 Task: Check the sale-to-list ratio of recessed lighting in the last 1 year.
Action: Mouse moved to (983, 218)
Screenshot: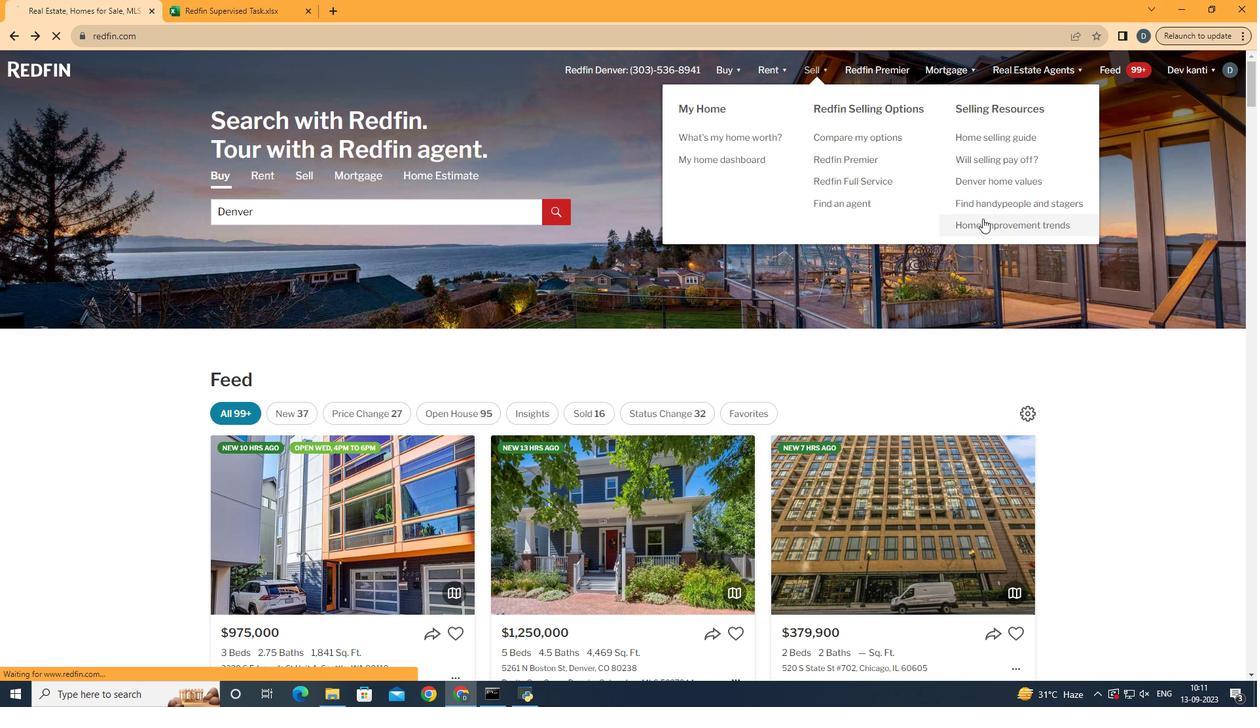 
Action: Mouse pressed left at (983, 218)
Screenshot: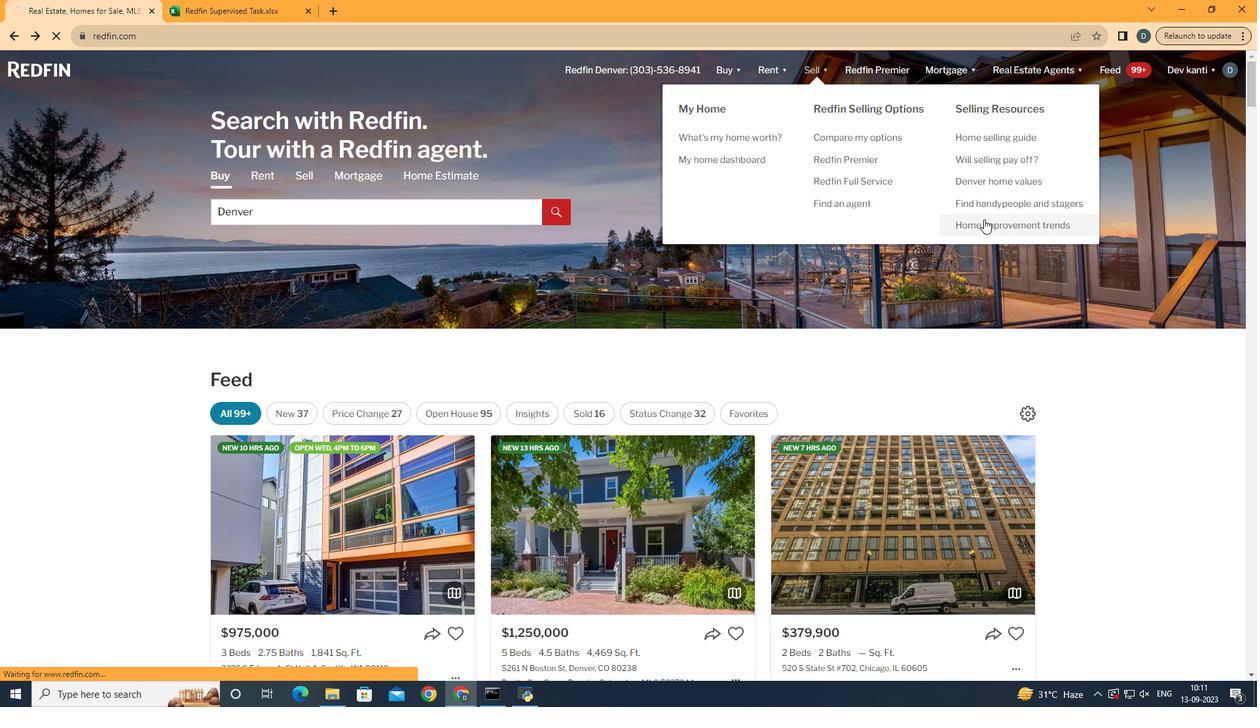 
Action: Mouse moved to (335, 253)
Screenshot: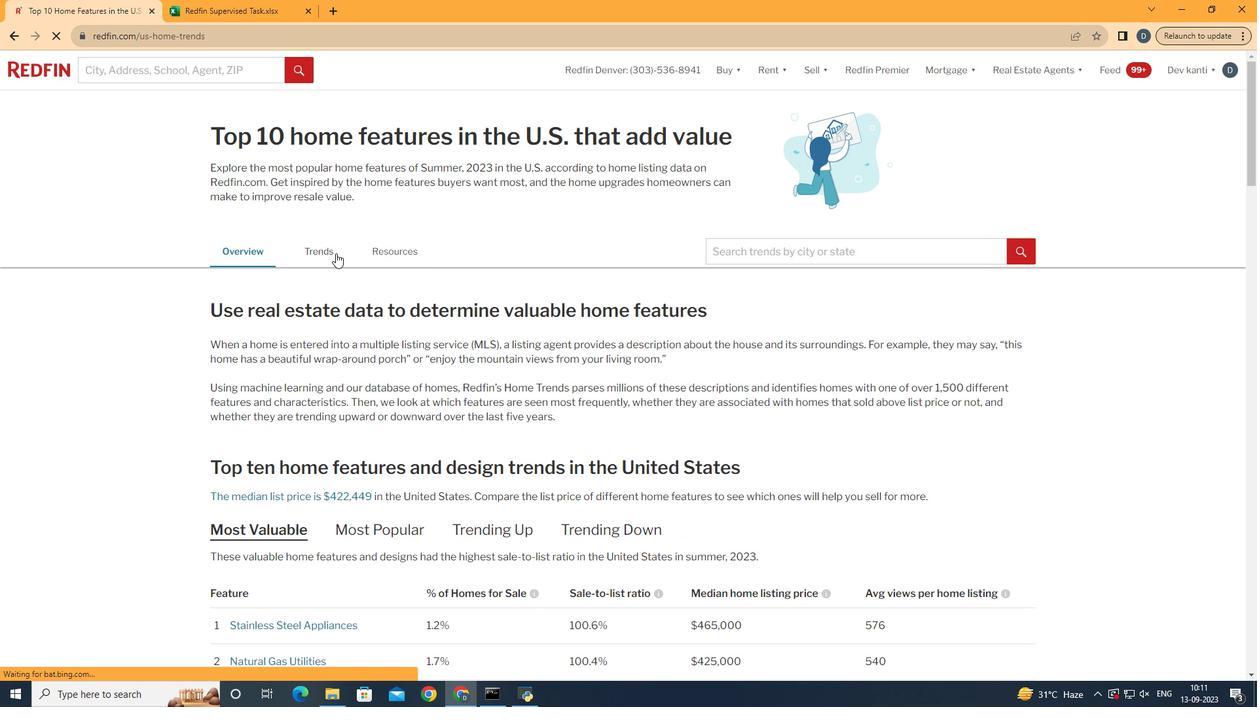 
Action: Mouse pressed left at (335, 253)
Screenshot: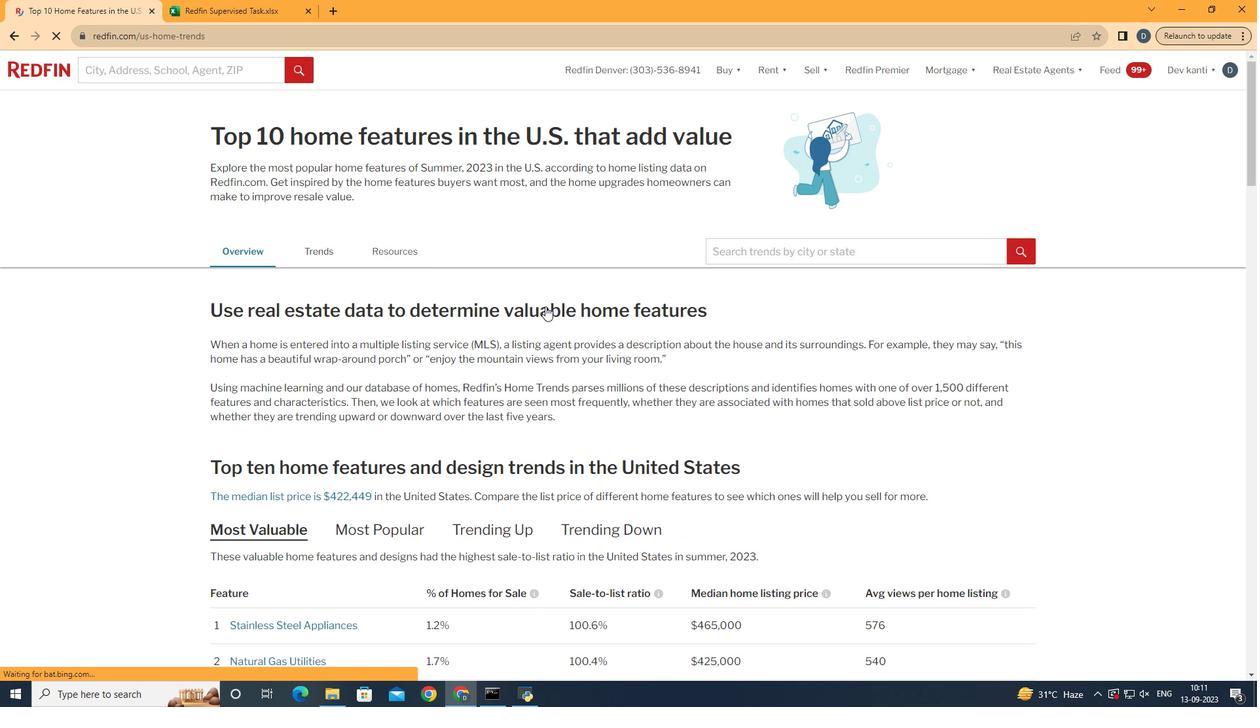 
Action: Mouse moved to (814, 339)
Screenshot: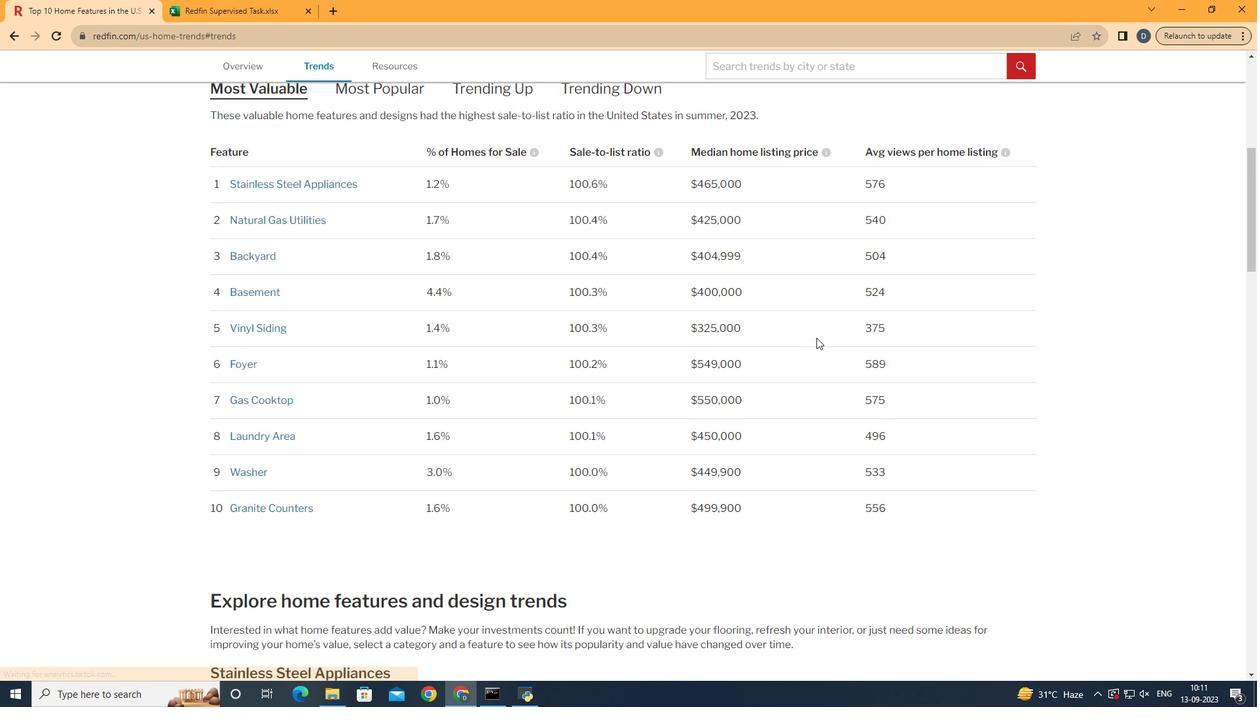 
Action: Mouse scrolled (814, 339) with delta (0, 0)
Screenshot: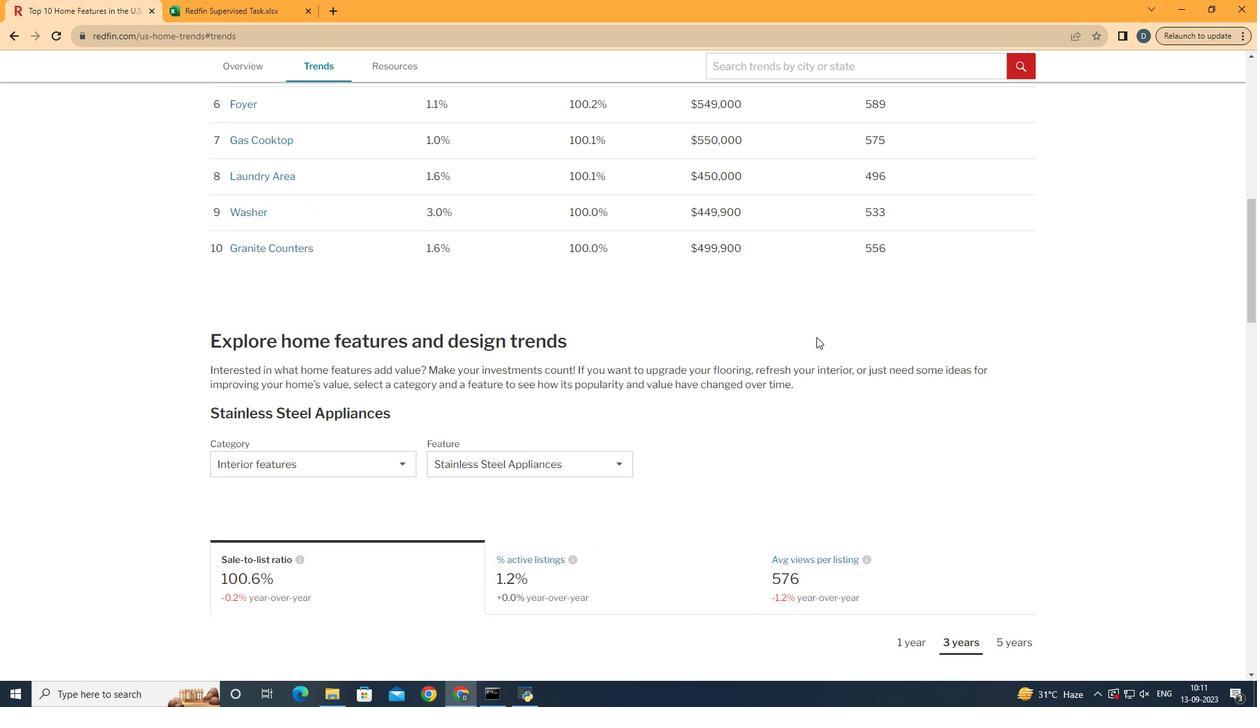 
Action: Mouse scrolled (814, 339) with delta (0, 0)
Screenshot: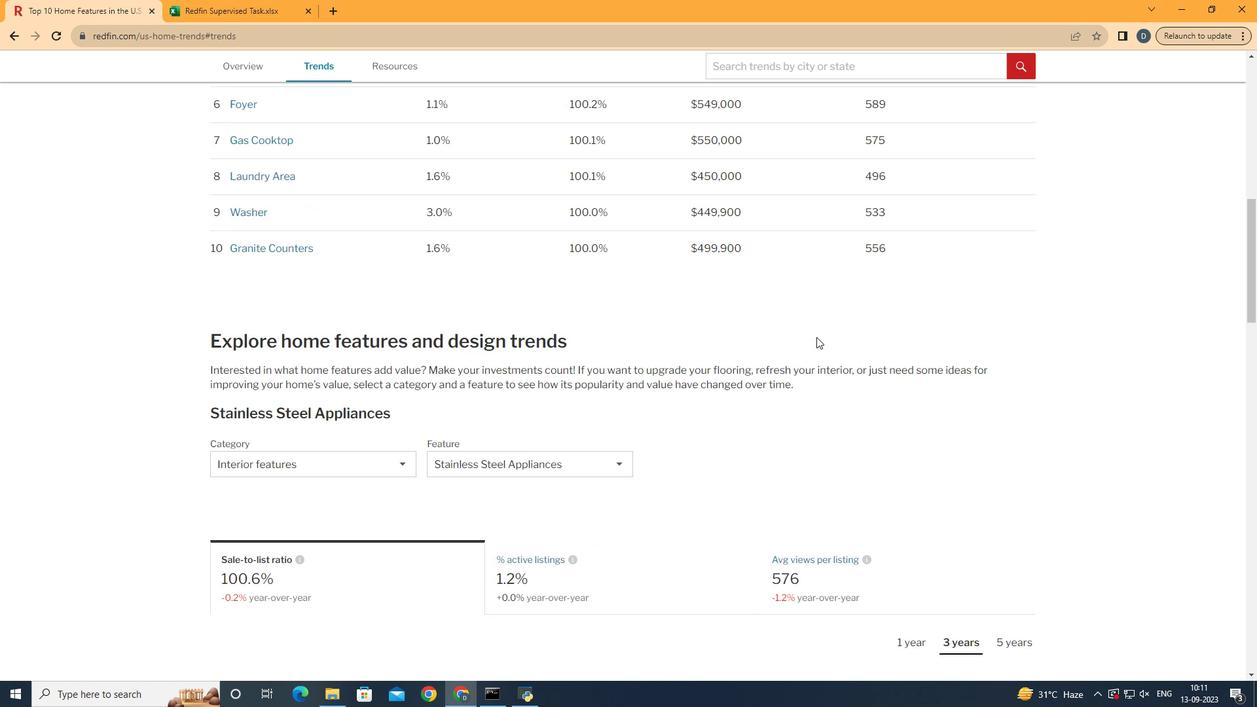 
Action: Mouse scrolled (814, 339) with delta (0, 0)
Screenshot: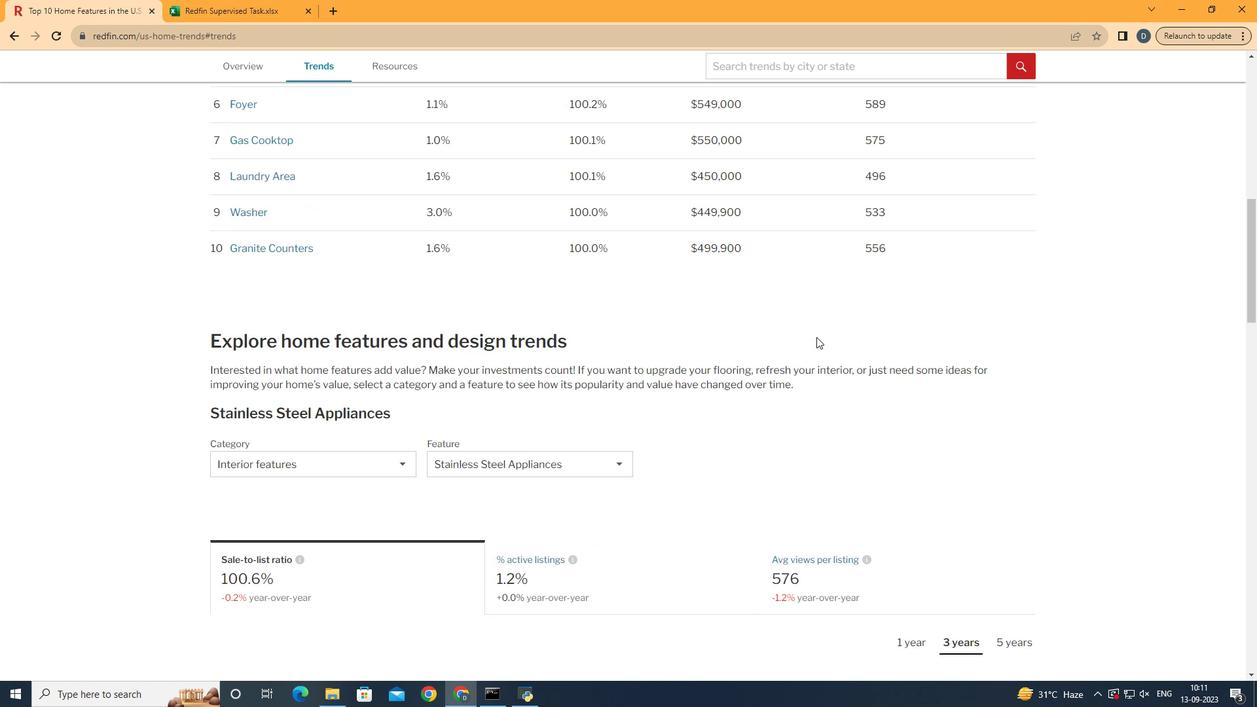 
Action: Mouse scrolled (814, 339) with delta (0, 0)
Screenshot: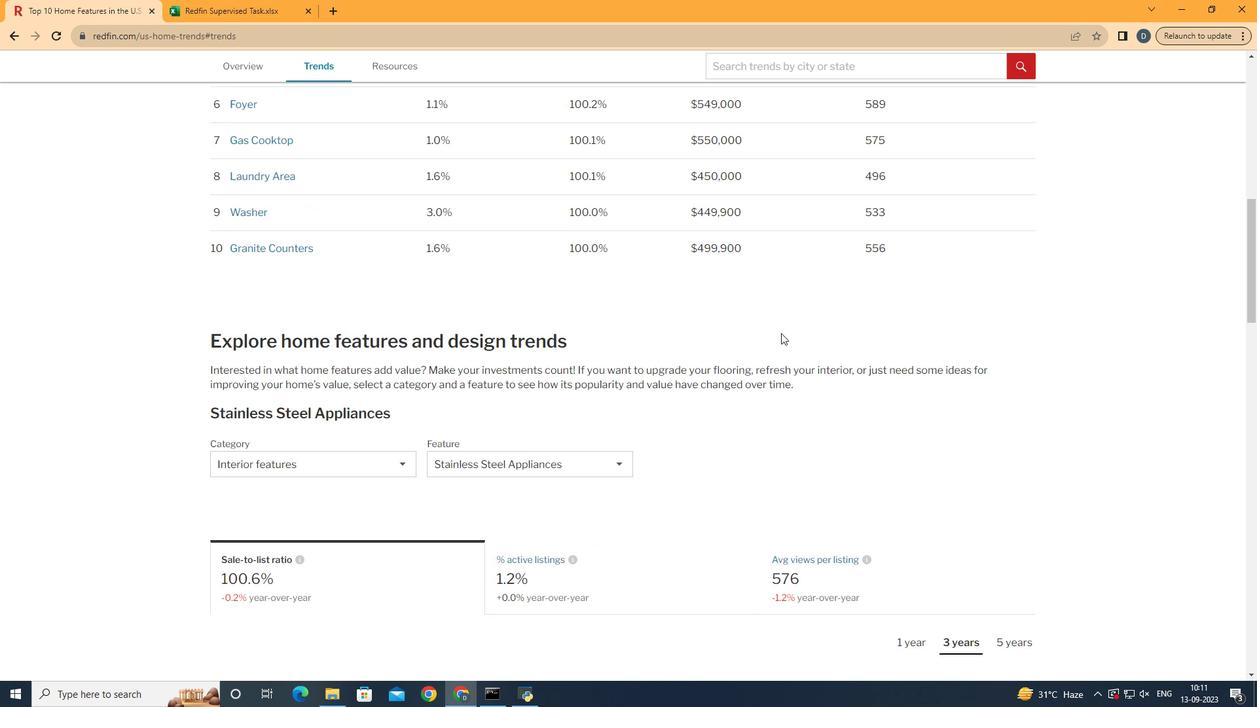 
Action: Mouse moved to (815, 337)
Screenshot: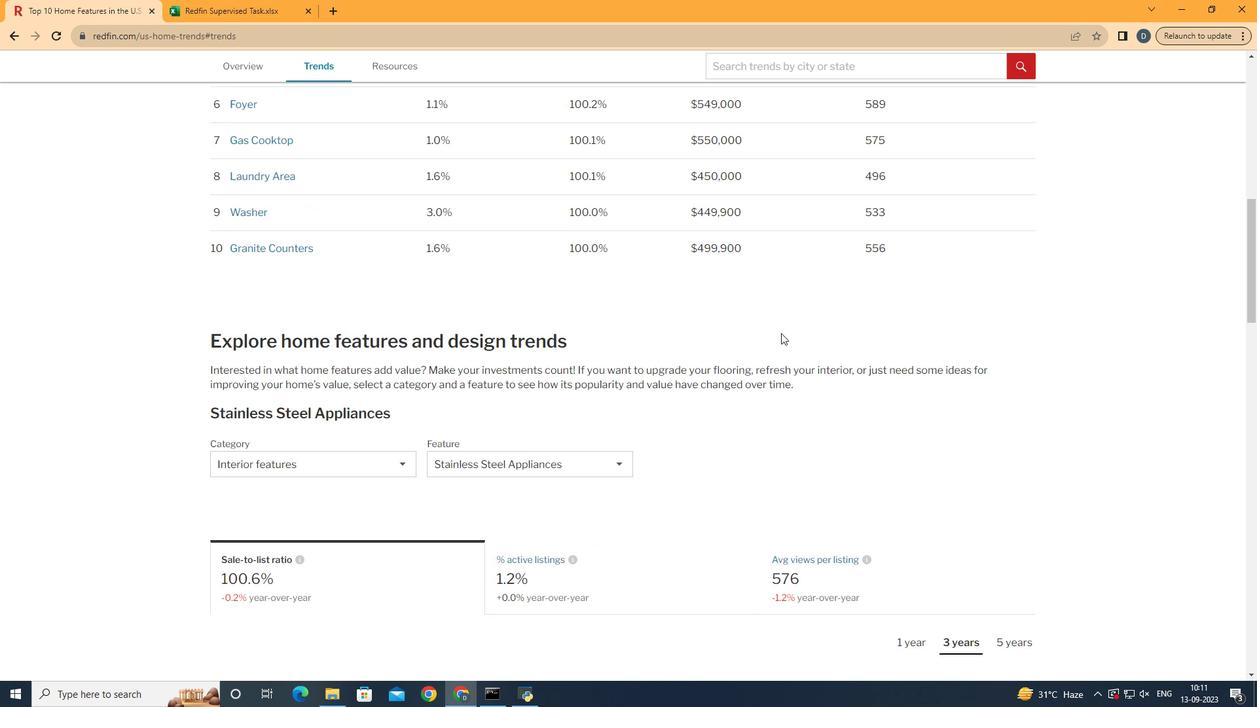 
Action: Mouse scrolled (815, 337) with delta (0, 0)
Screenshot: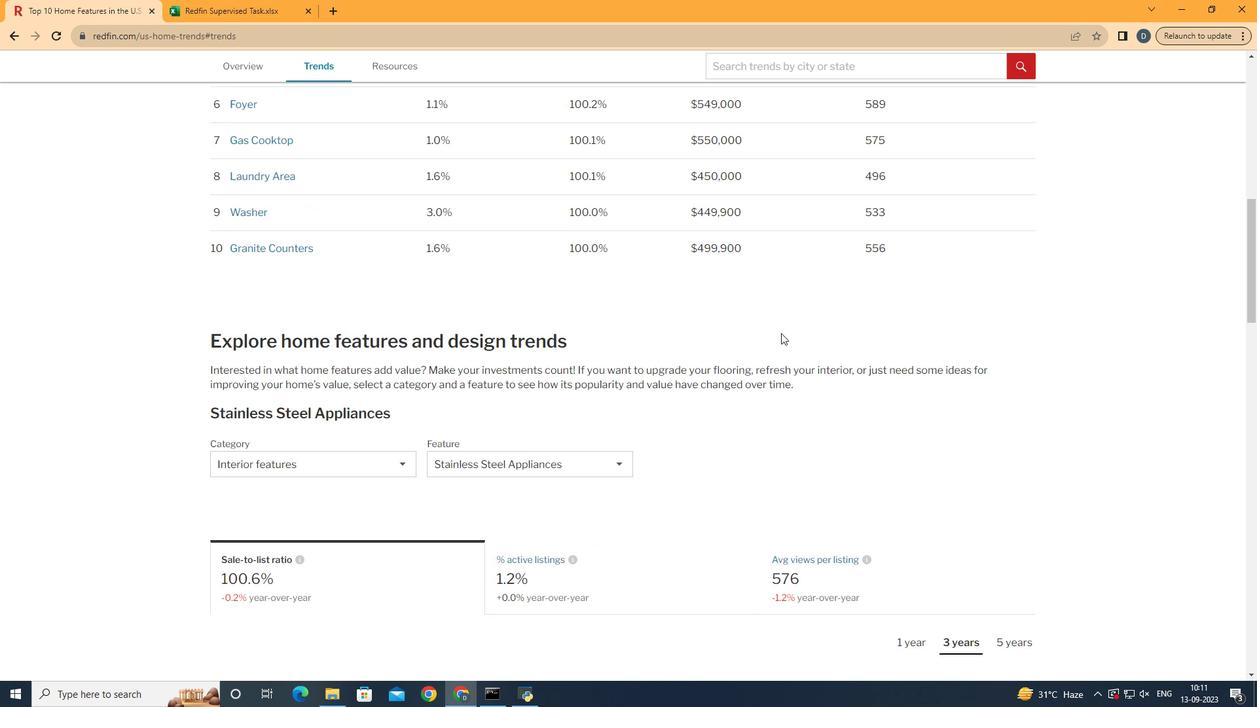 
Action: Mouse moved to (720, 331)
Screenshot: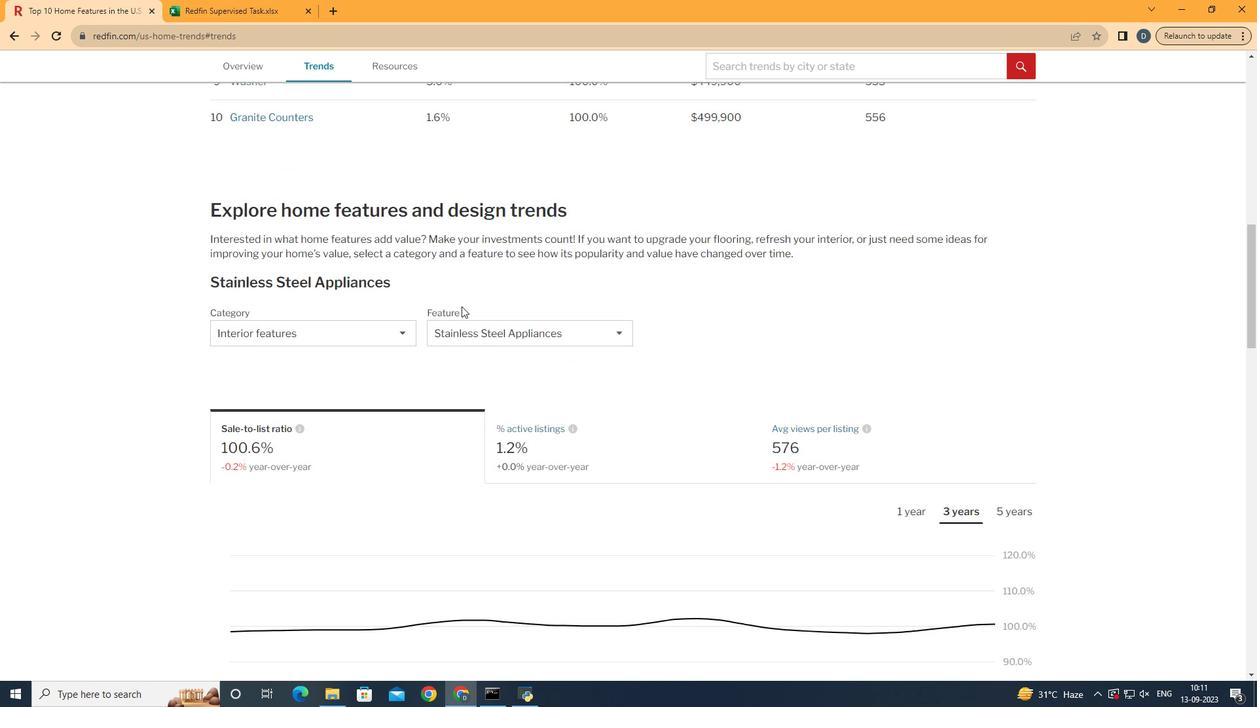 
Action: Mouse scrolled (720, 330) with delta (0, 0)
Screenshot: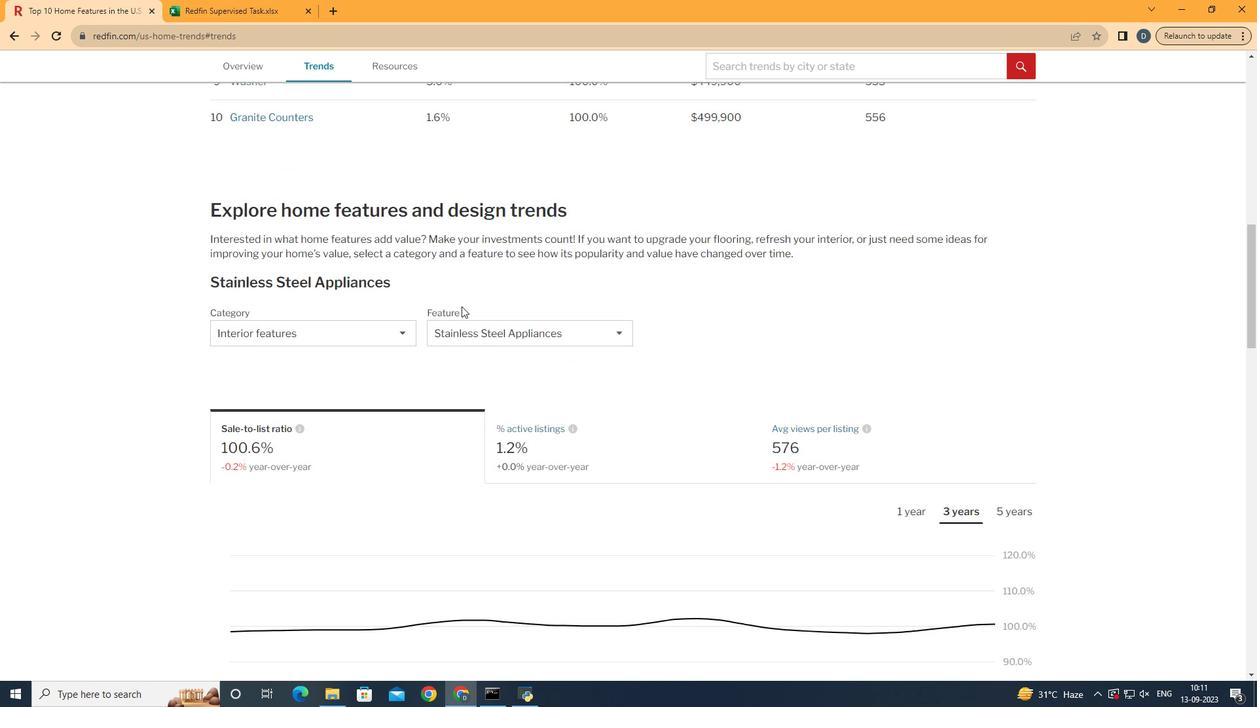
Action: Mouse moved to (716, 331)
Screenshot: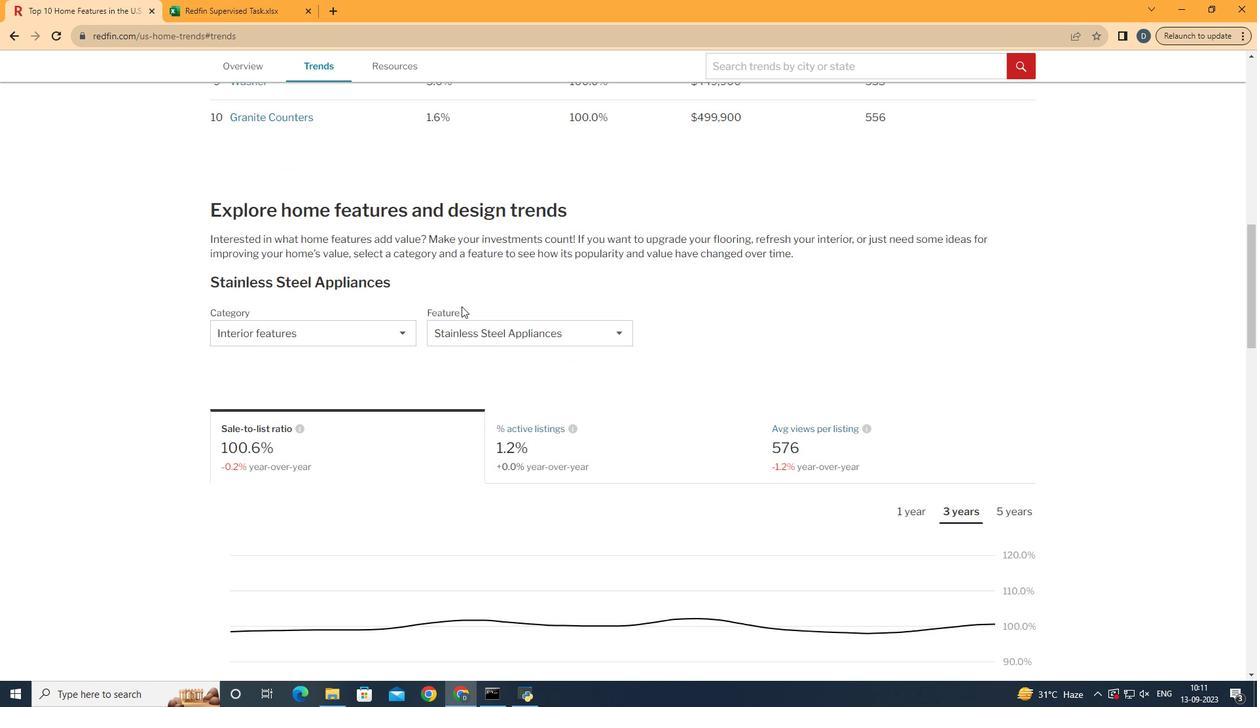 
Action: Mouse scrolled (716, 330) with delta (0, 0)
Screenshot: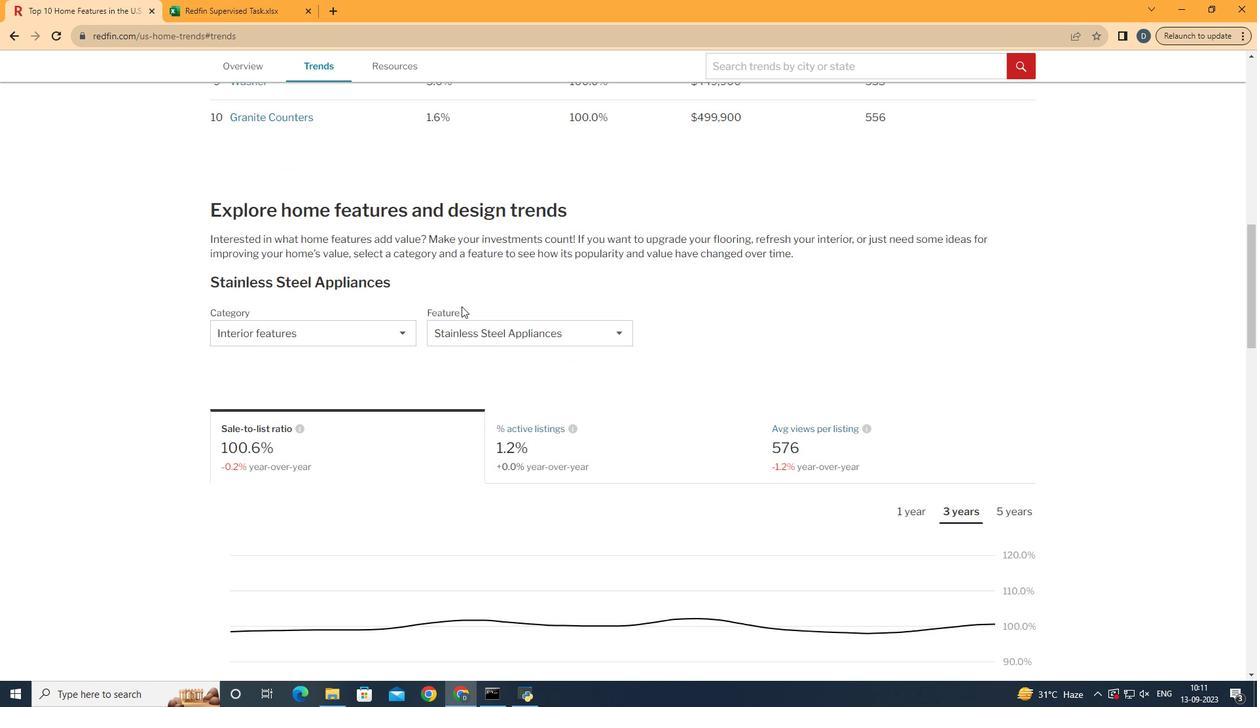 
Action: Mouse moved to (368, 339)
Screenshot: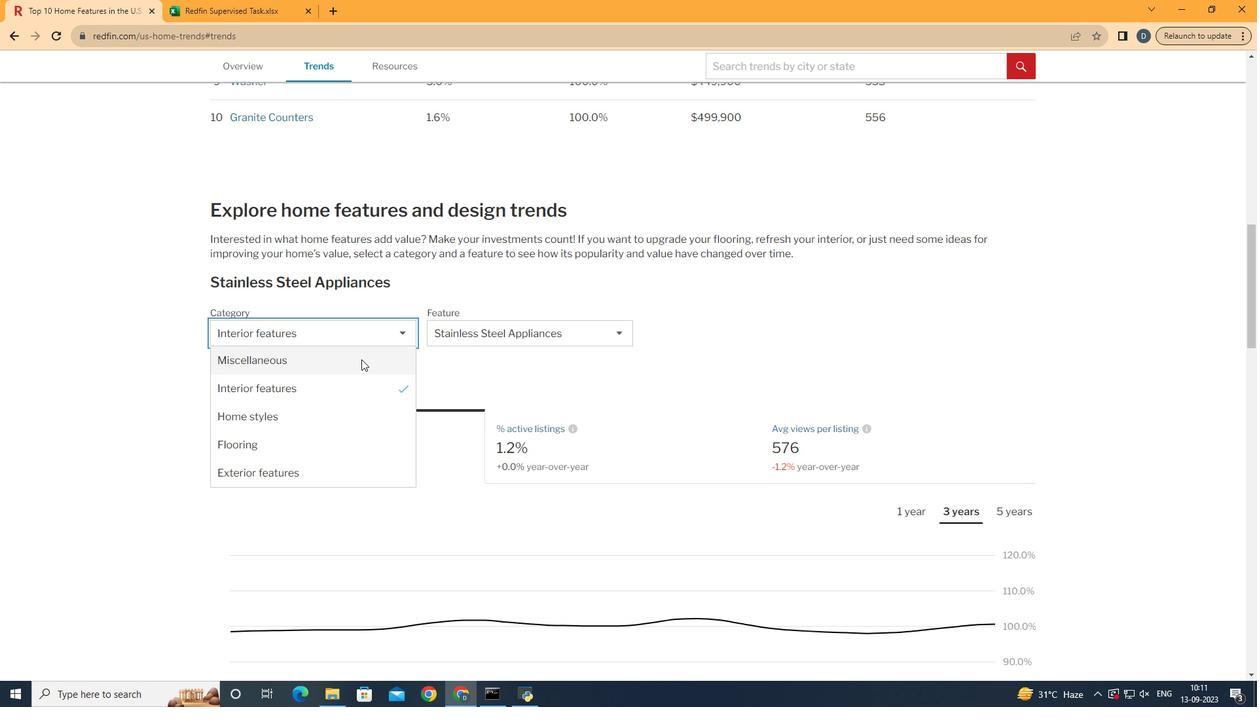 
Action: Mouse pressed left at (368, 339)
Screenshot: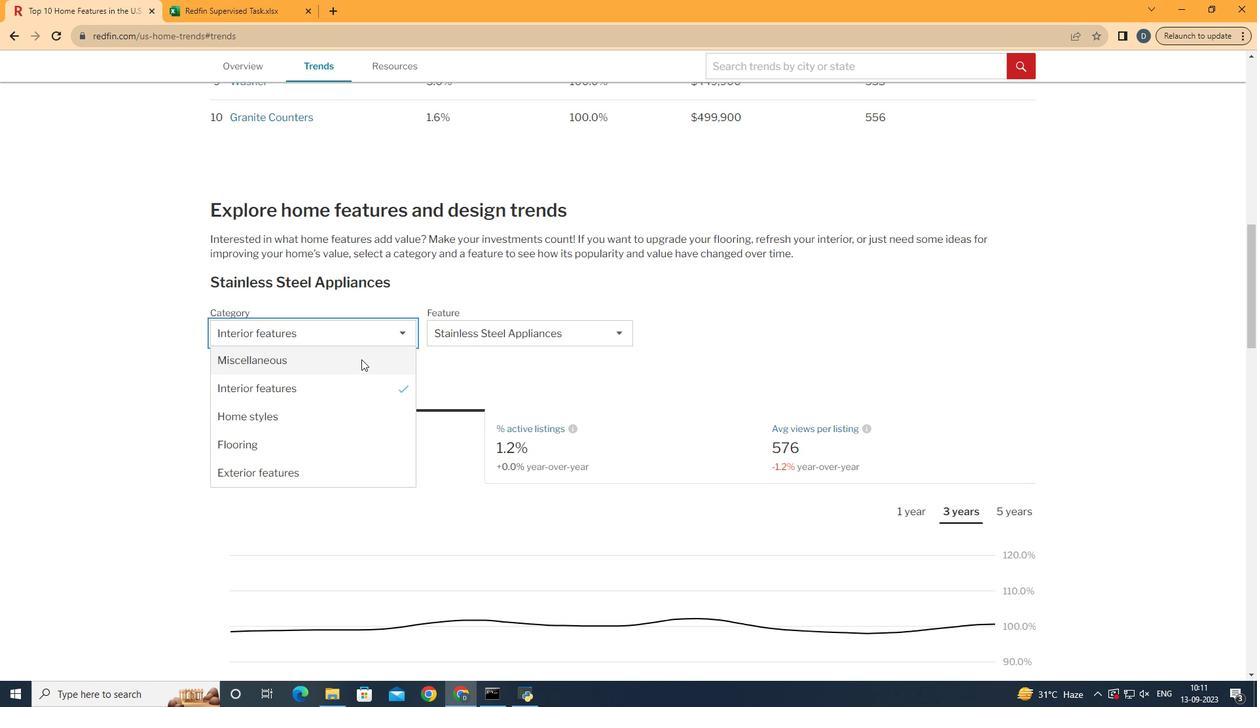 
Action: Mouse moved to (356, 391)
Screenshot: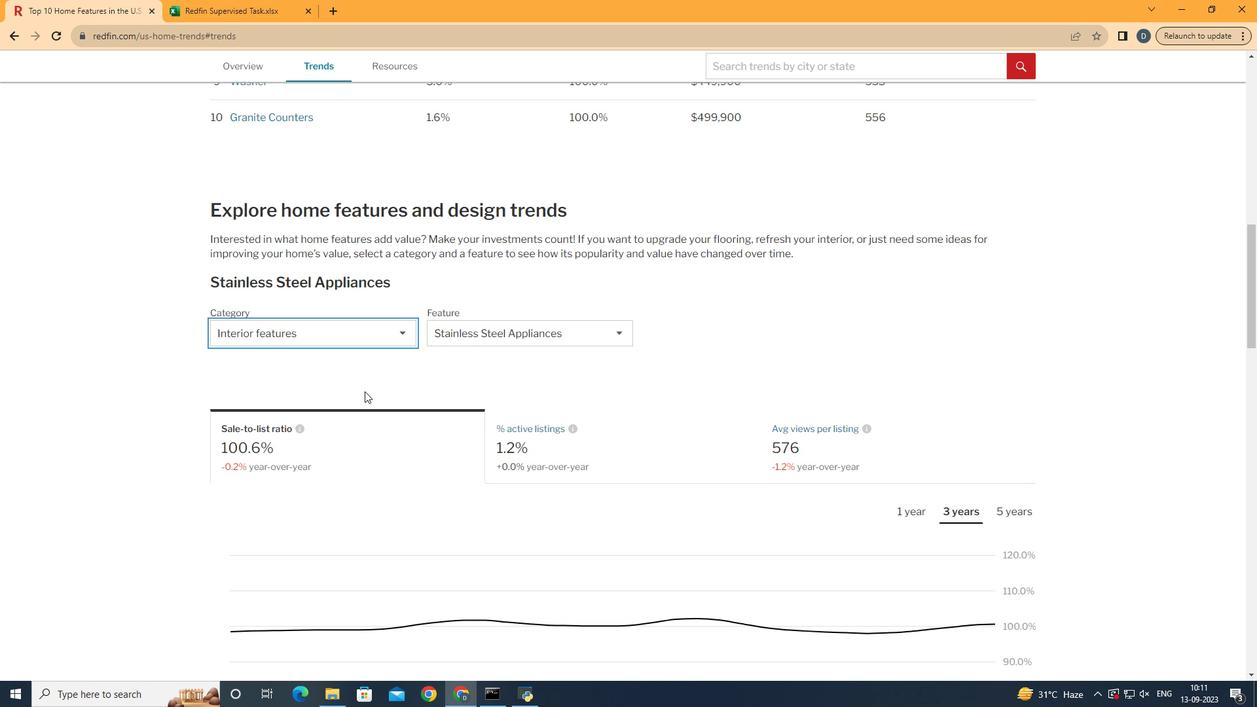 
Action: Mouse pressed left at (356, 391)
Screenshot: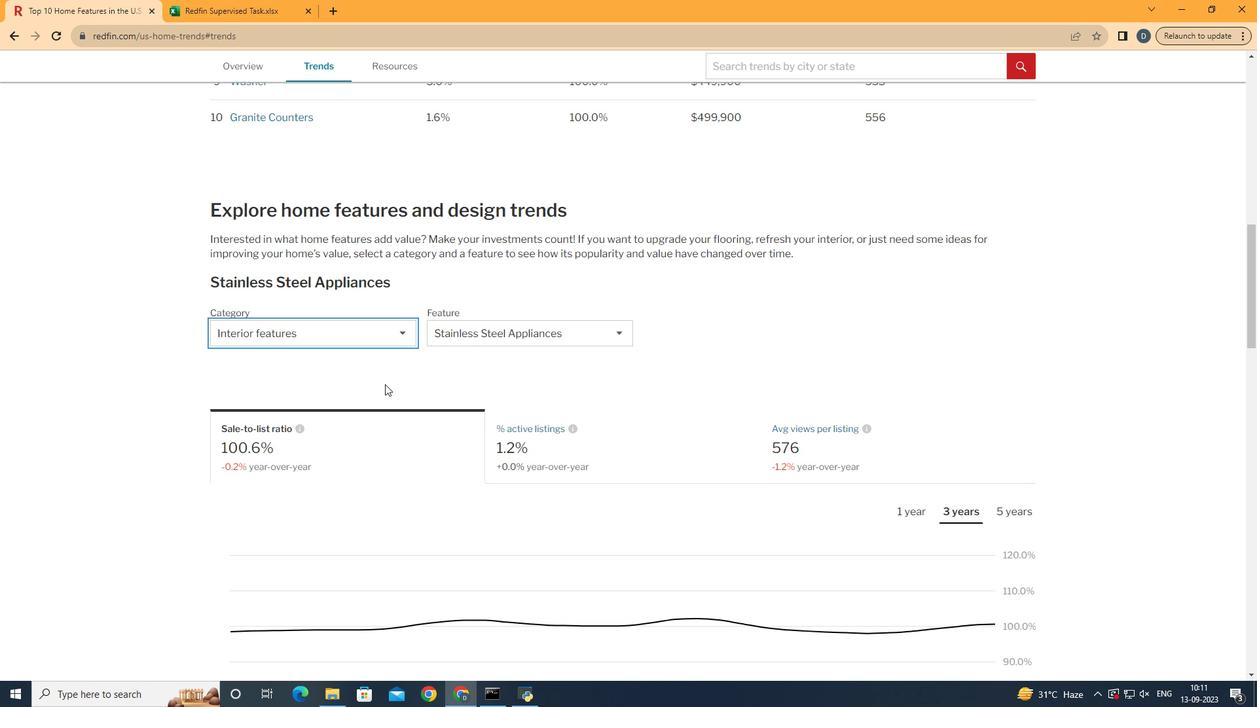 
Action: Mouse moved to (504, 326)
Screenshot: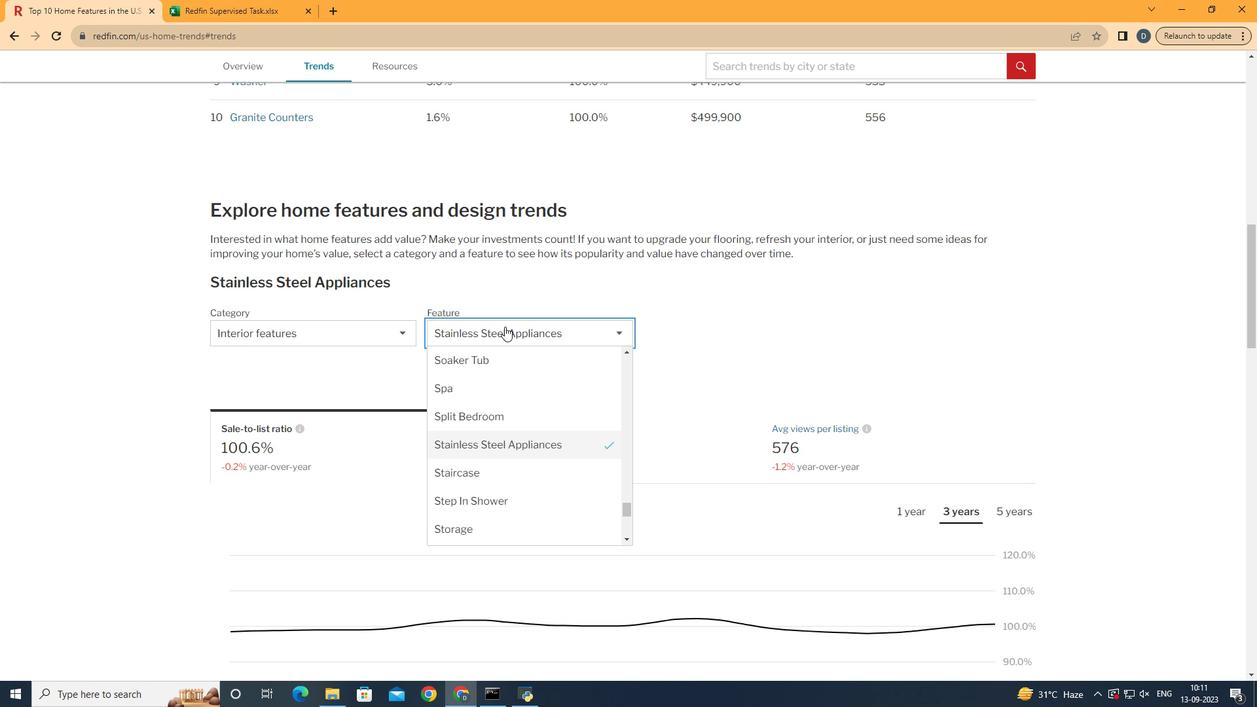 
Action: Mouse pressed left at (504, 326)
Screenshot: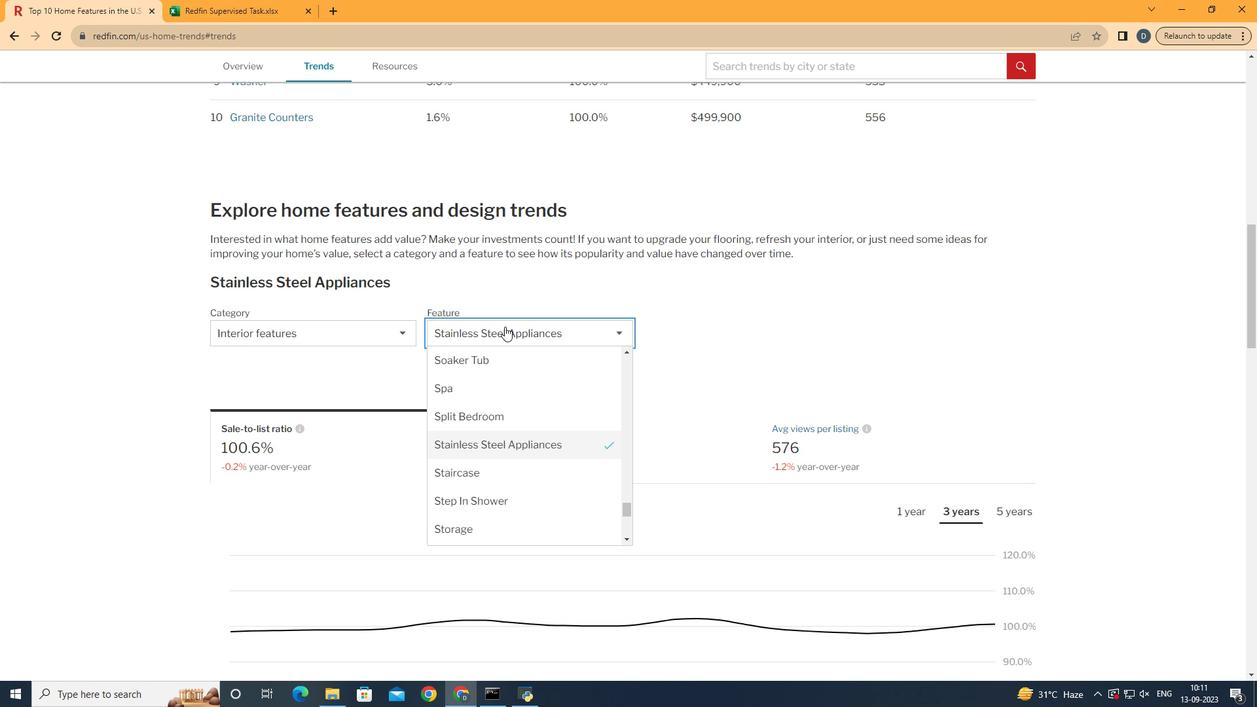 
Action: Mouse moved to (527, 457)
Screenshot: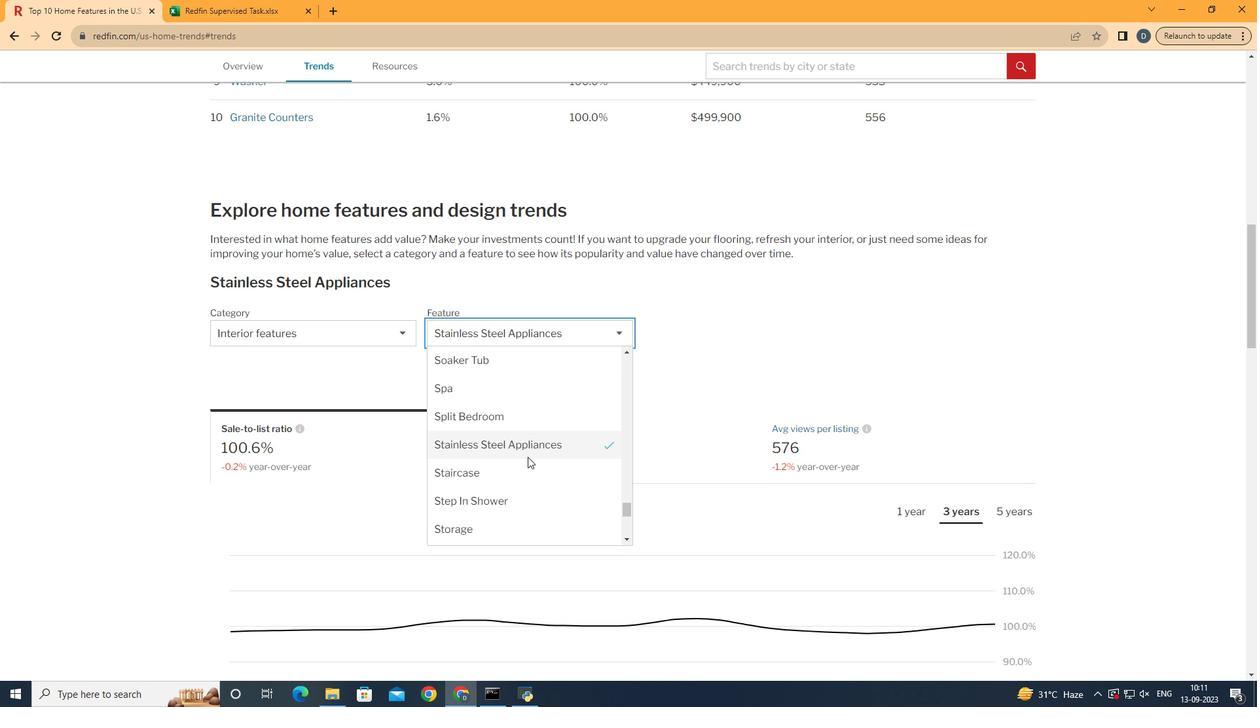 
Action: Mouse scrolled (527, 457) with delta (0, 0)
Screenshot: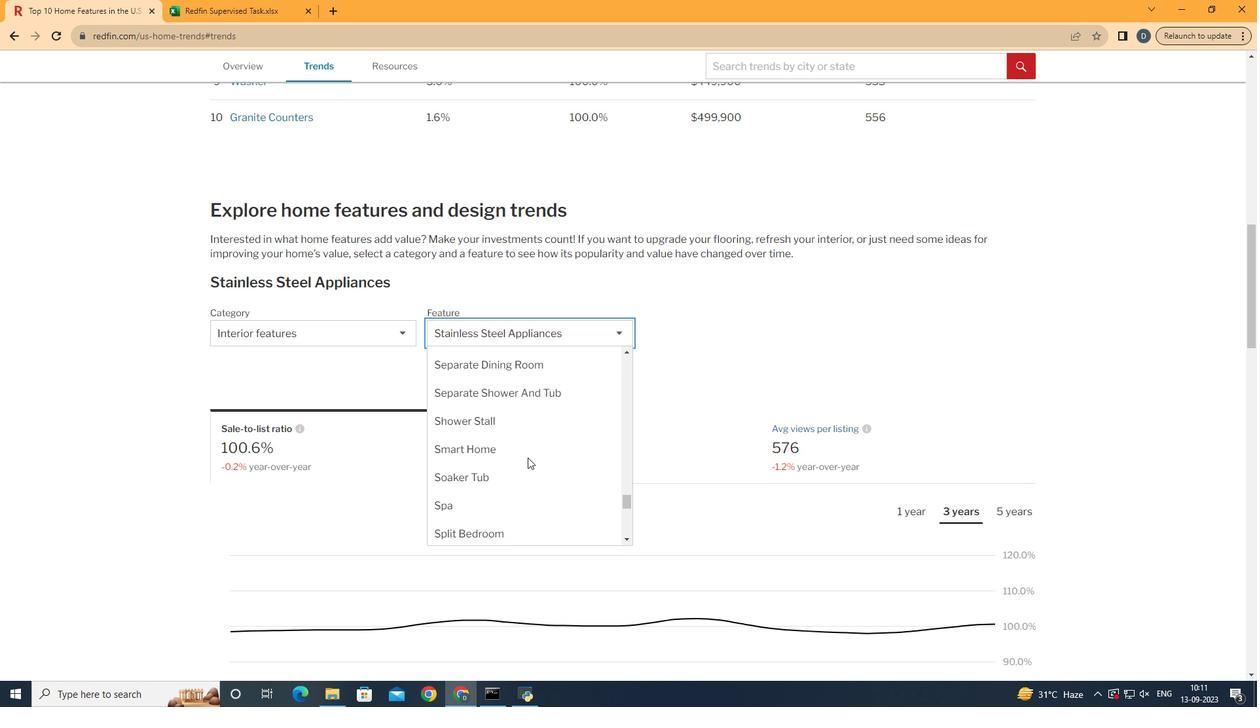 
Action: Mouse moved to (527, 457)
Screenshot: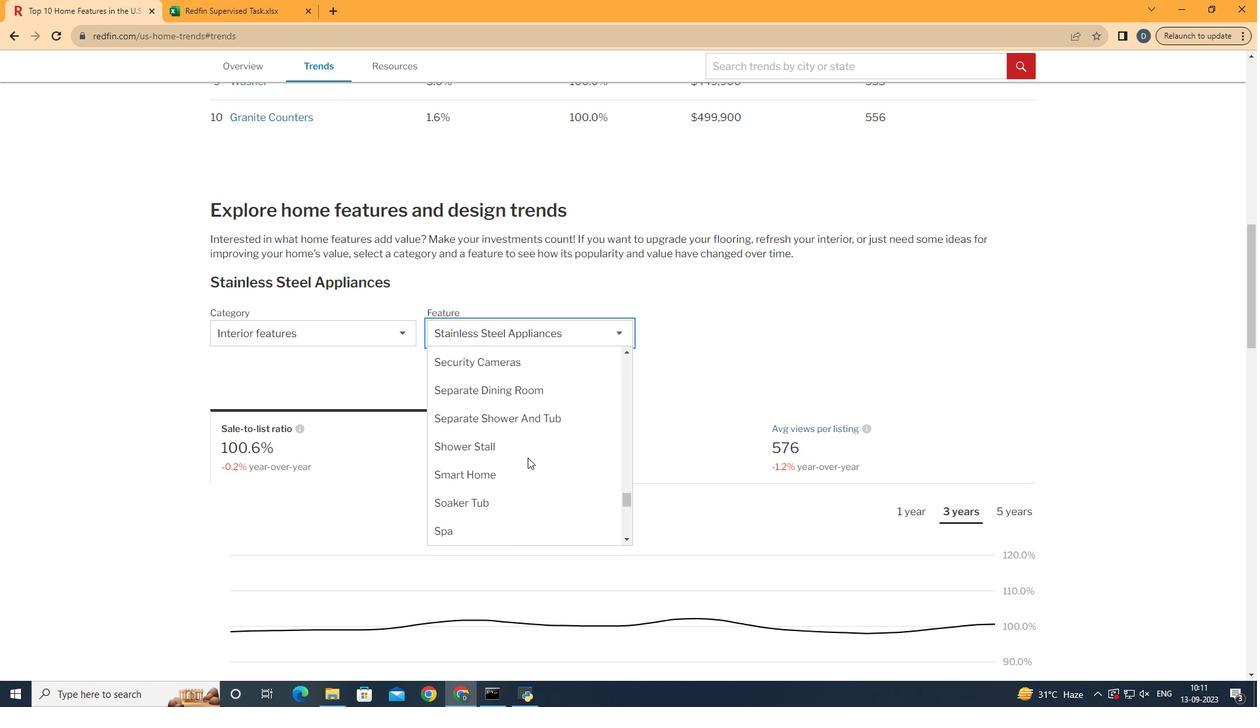 
Action: Mouse scrolled (527, 458) with delta (0, 0)
Screenshot: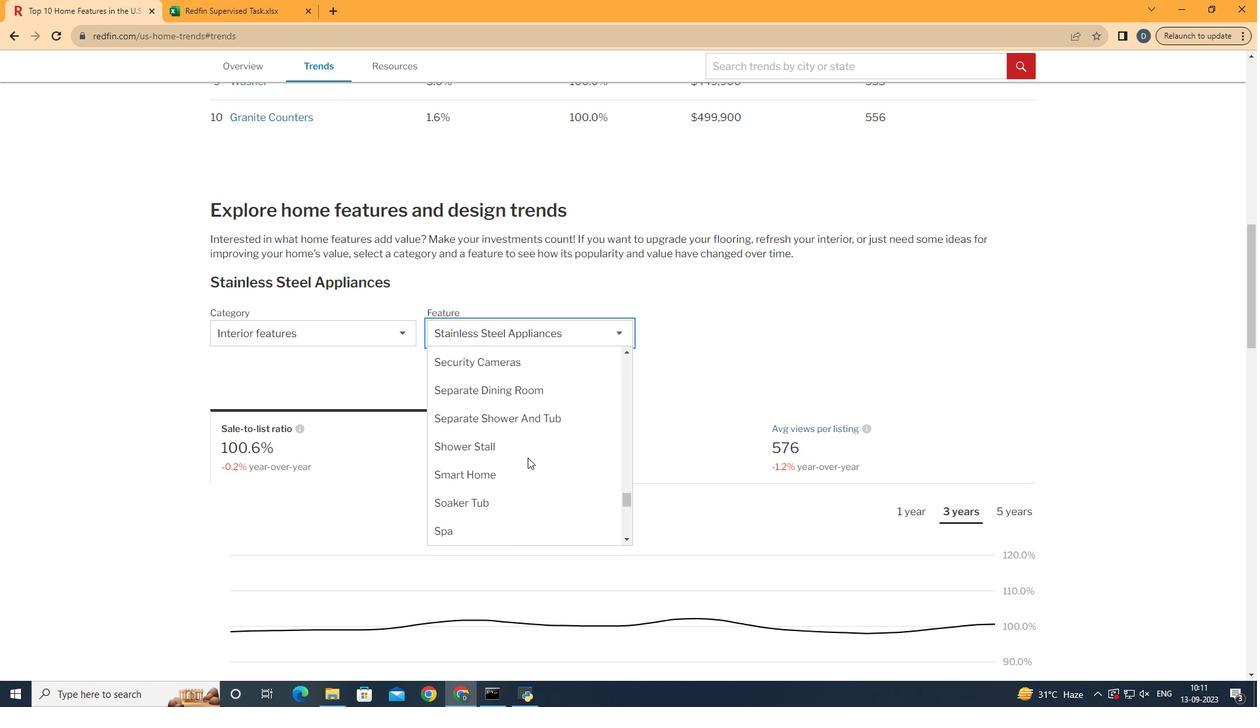 
Action: Mouse scrolled (527, 458) with delta (0, 0)
Screenshot: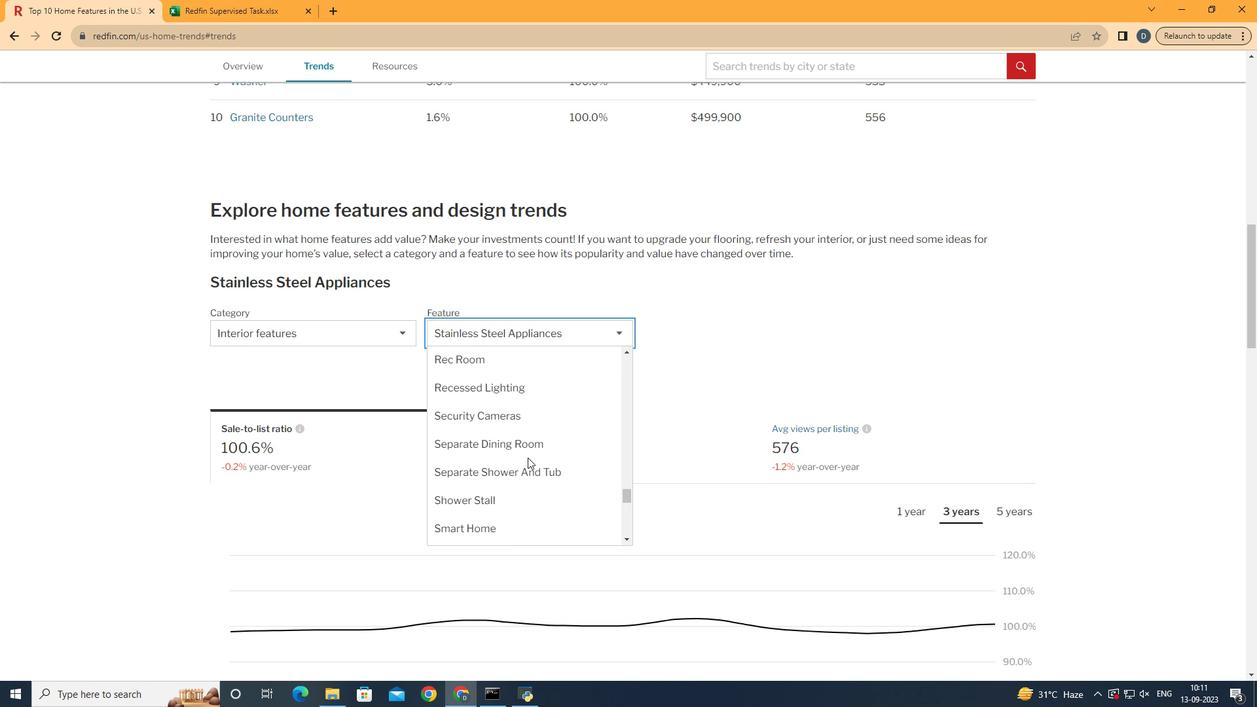 
Action: Mouse moved to (523, 394)
Screenshot: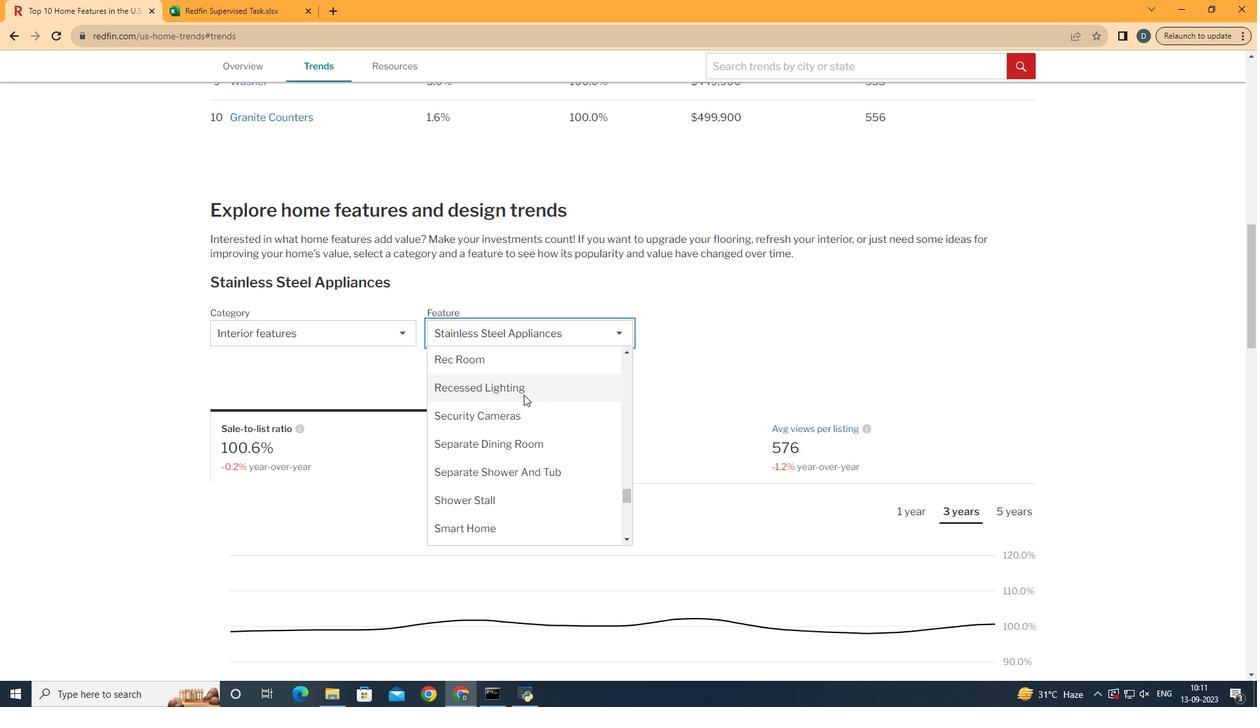 
Action: Mouse pressed left at (523, 394)
Screenshot: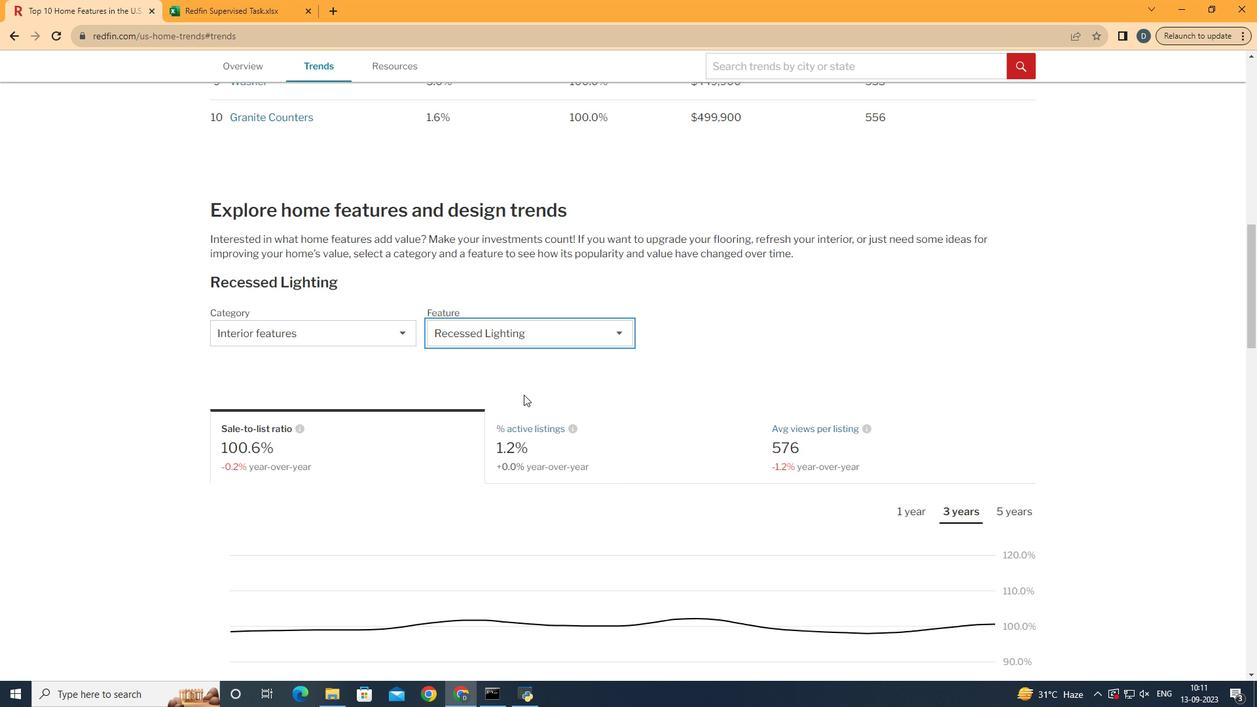 
Action: Mouse moved to (402, 444)
Screenshot: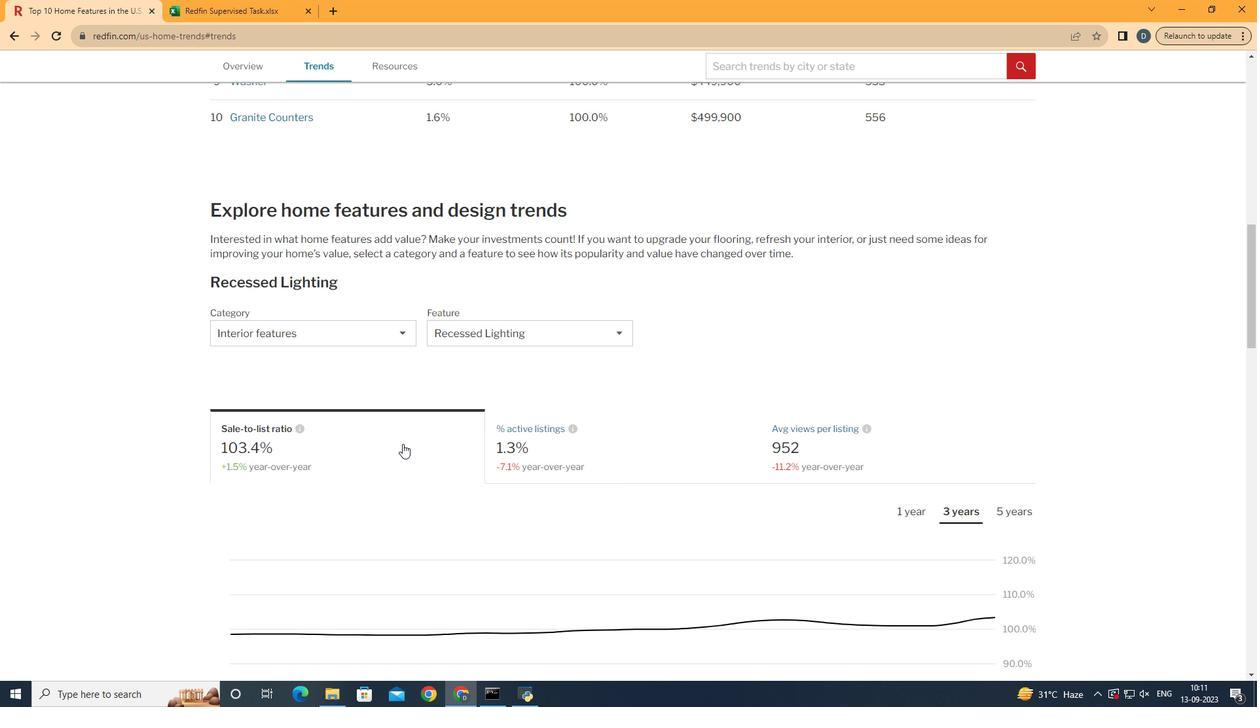 
Action: Mouse pressed left at (402, 444)
Screenshot: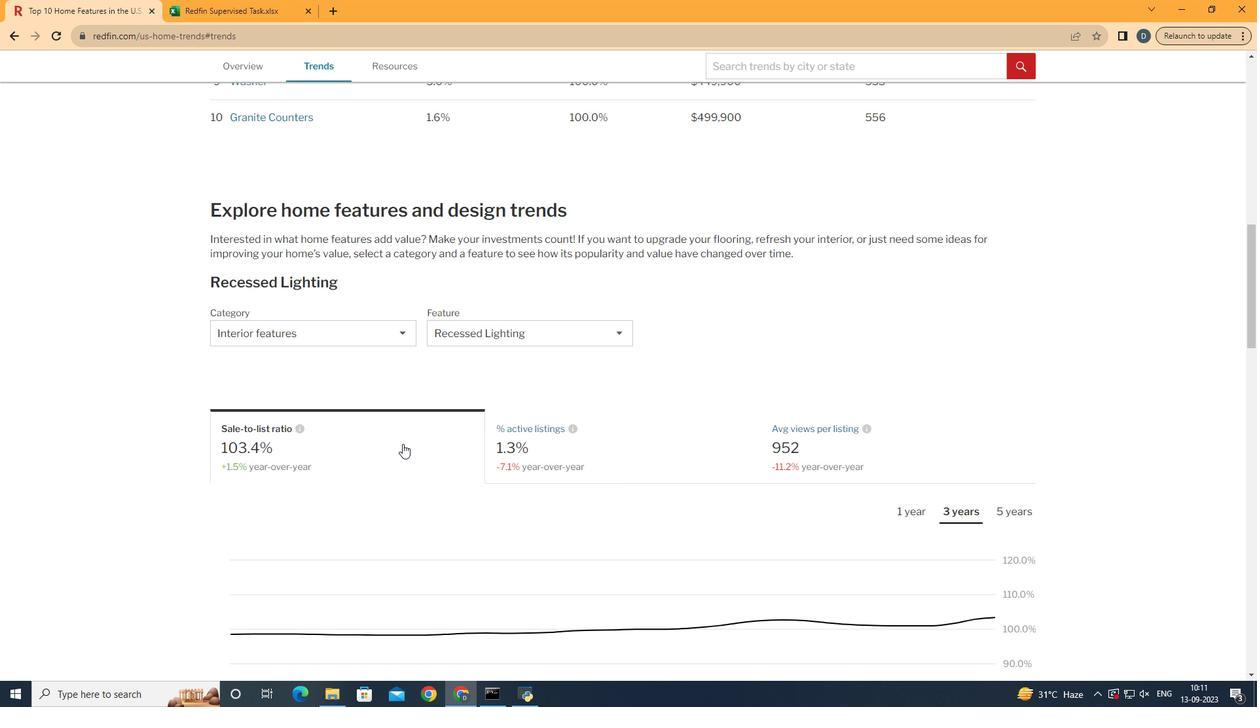 
Action: Mouse scrolled (402, 443) with delta (0, 0)
Screenshot: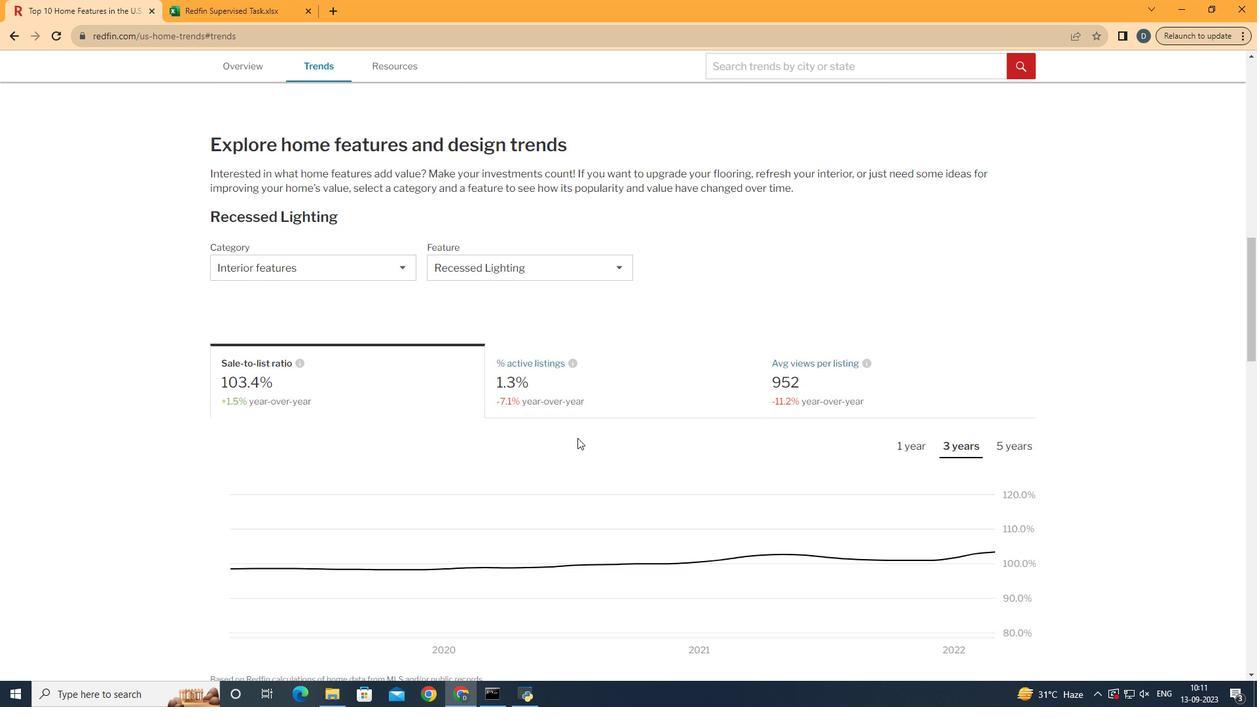 
Action: Mouse moved to (909, 442)
Screenshot: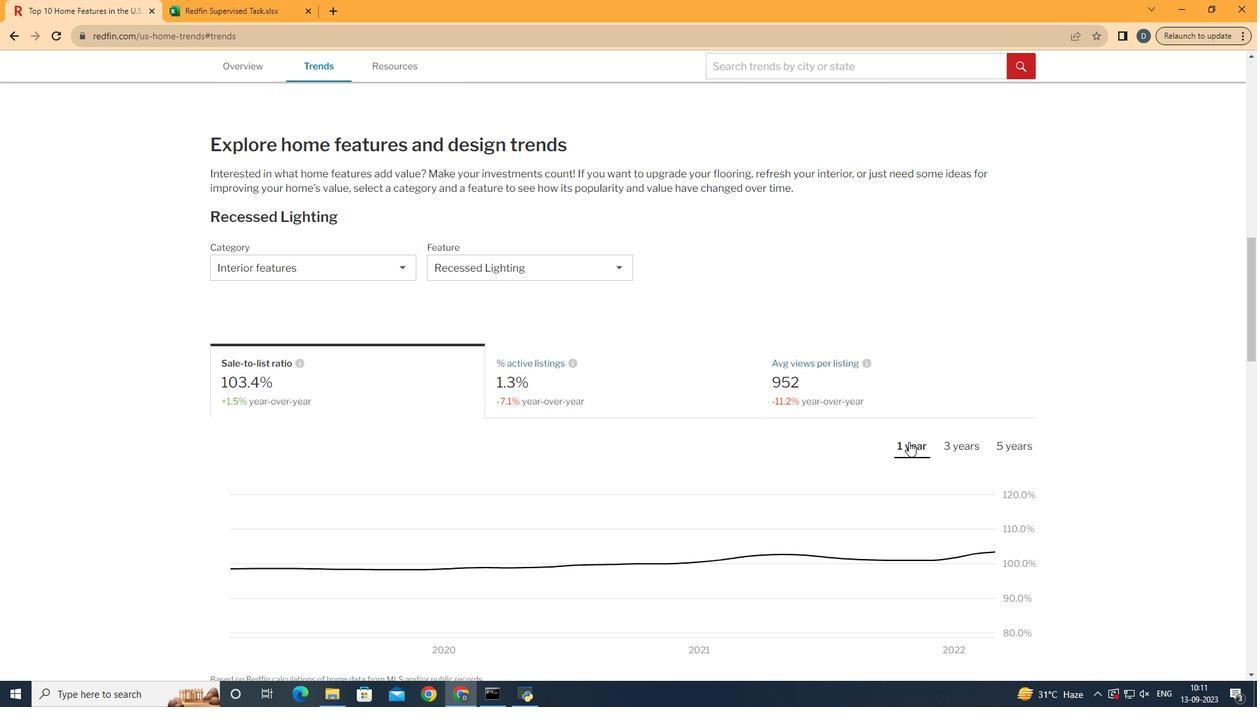 
Action: Mouse pressed left at (909, 442)
Screenshot: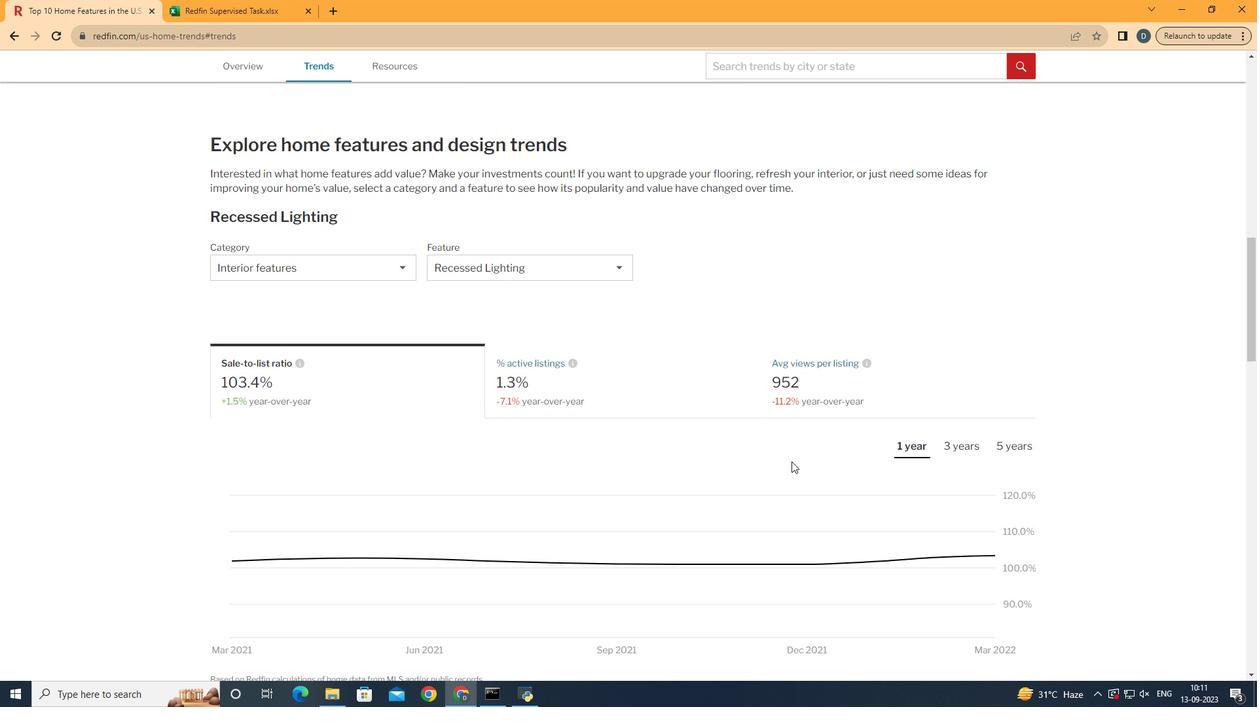 
Action: Mouse moved to (330, 484)
Screenshot: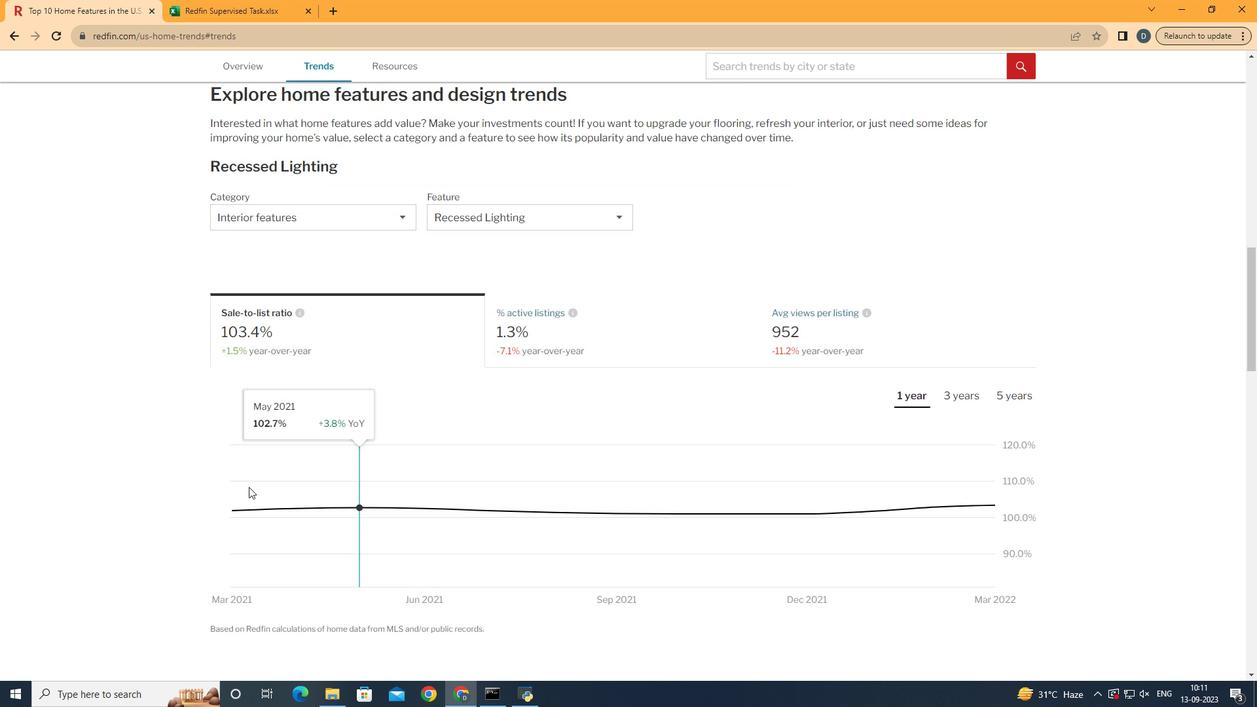 
Action: Mouse scrolled (330, 484) with delta (0, 0)
Screenshot: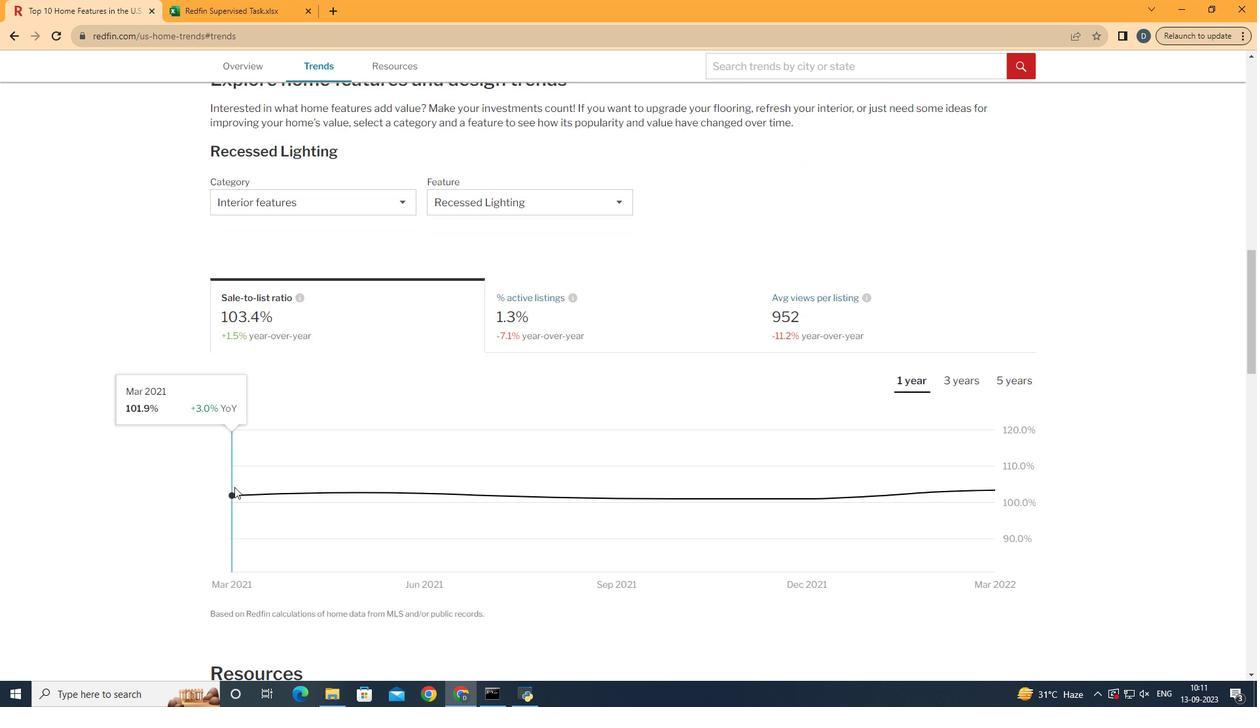 
Action: Mouse moved to (1055, 525)
Screenshot: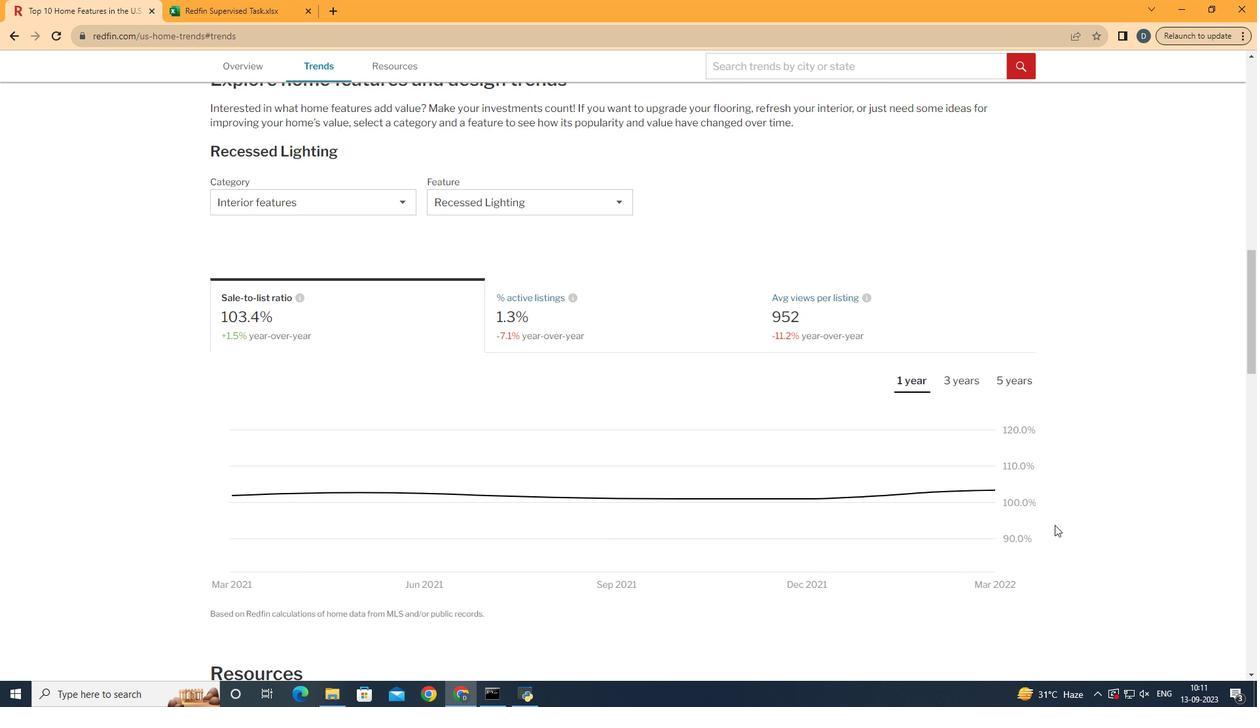 
